 Task: Make in the project TrainForge an epic 'IT performance benchmarking'.
Action: Mouse moved to (59, 50)
Screenshot: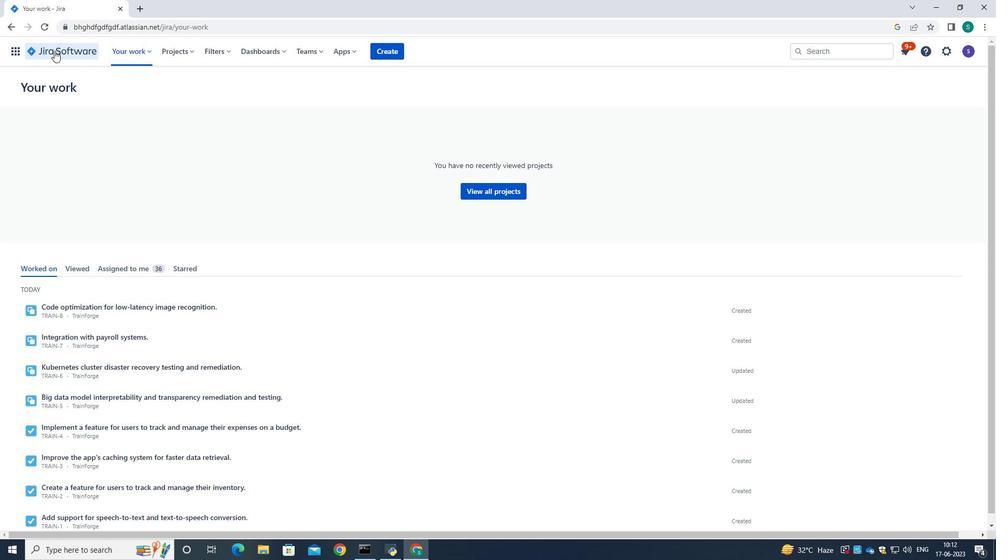 
Action: Mouse pressed left at (59, 50)
Screenshot: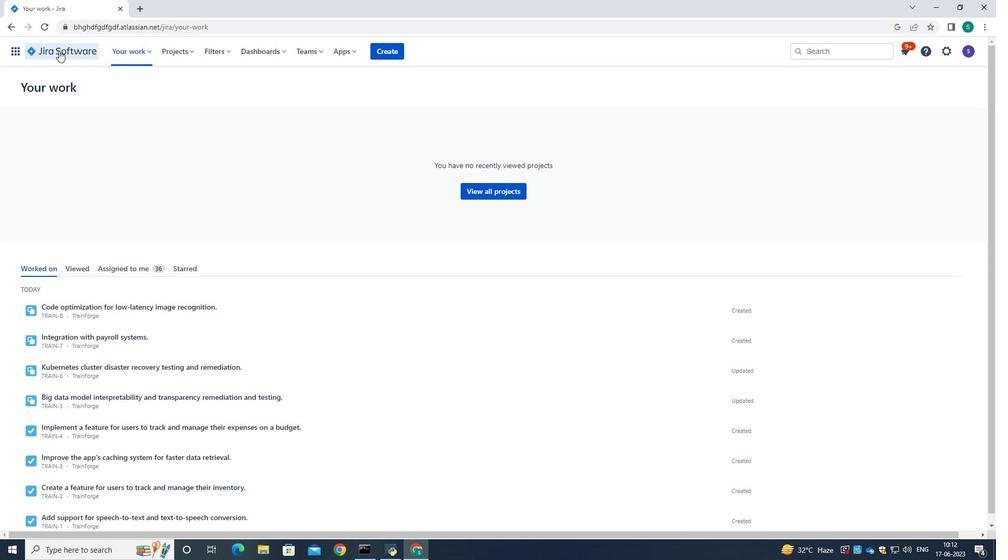 
Action: Mouse moved to (179, 56)
Screenshot: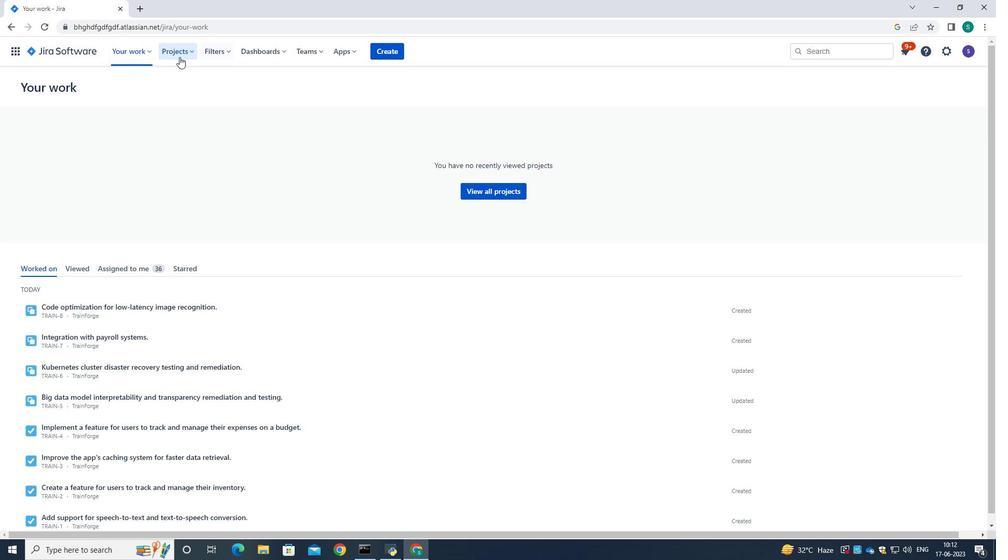 
Action: Mouse pressed left at (179, 56)
Screenshot: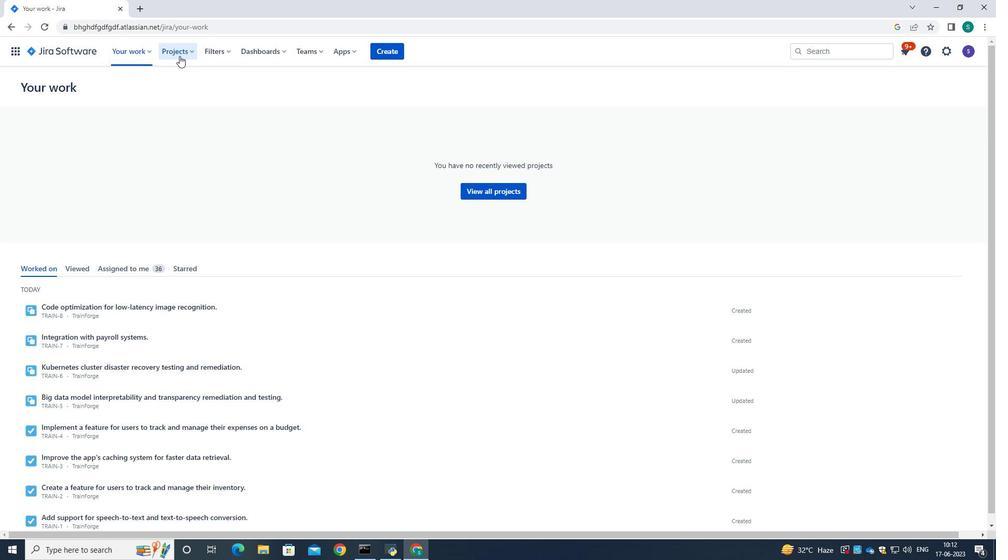 
Action: Mouse moved to (186, 101)
Screenshot: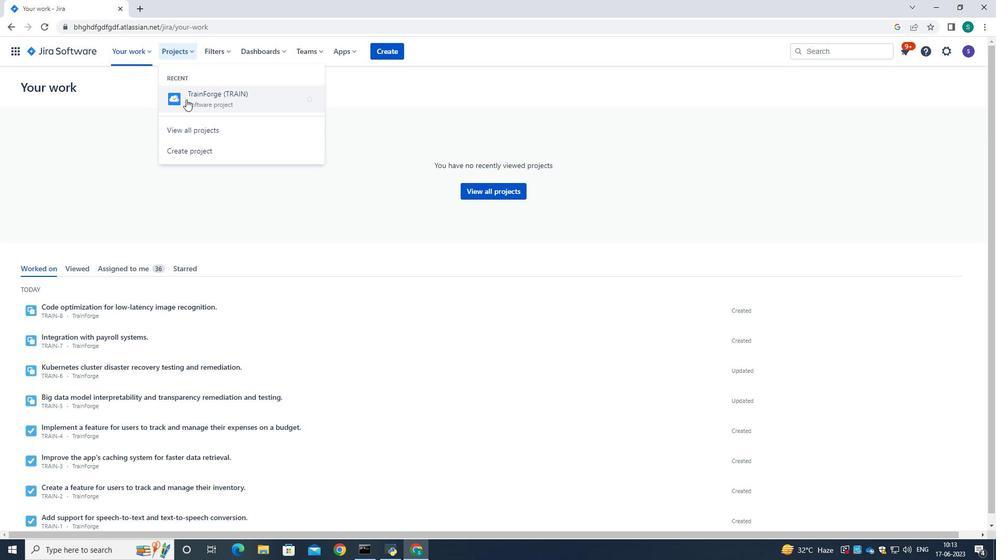 
Action: Mouse pressed left at (186, 101)
Screenshot: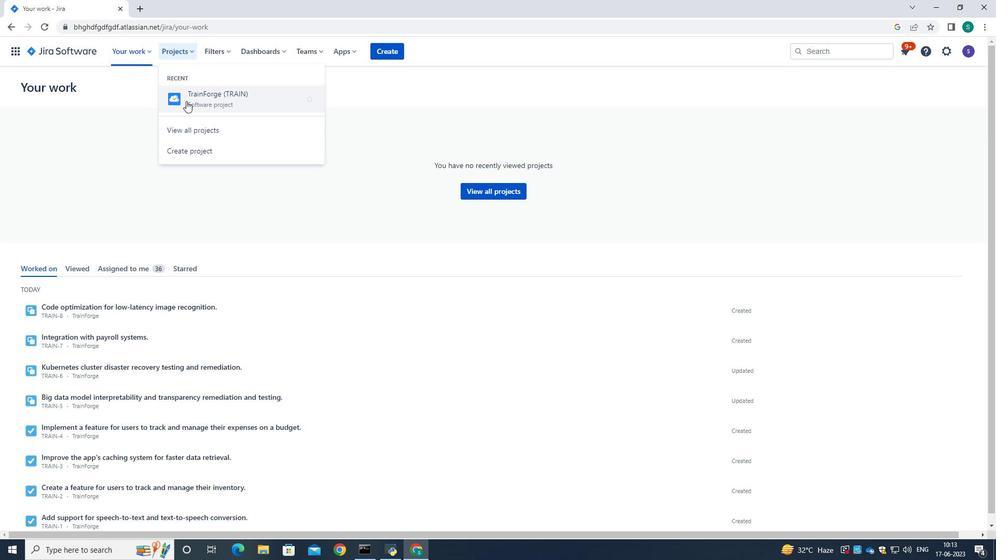 
Action: Mouse moved to (58, 155)
Screenshot: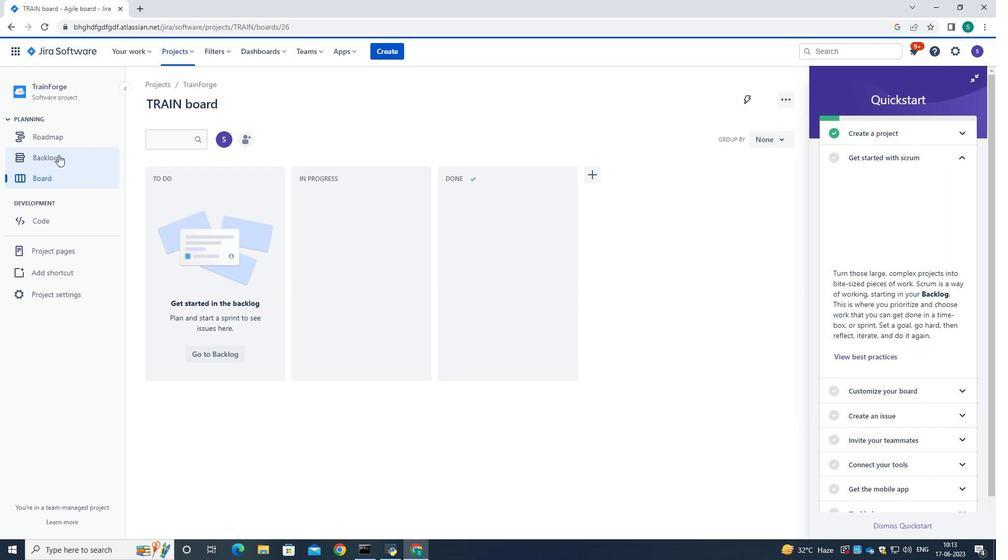 
Action: Mouse pressed left at (58, 155)
Screenshot: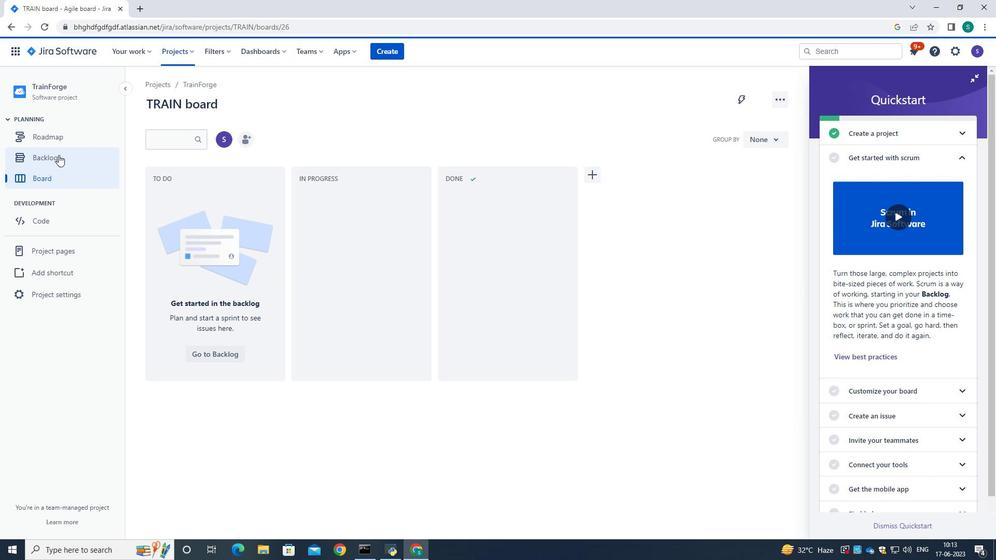 
Action: Mouse moved to (297, 129)
Screenshot: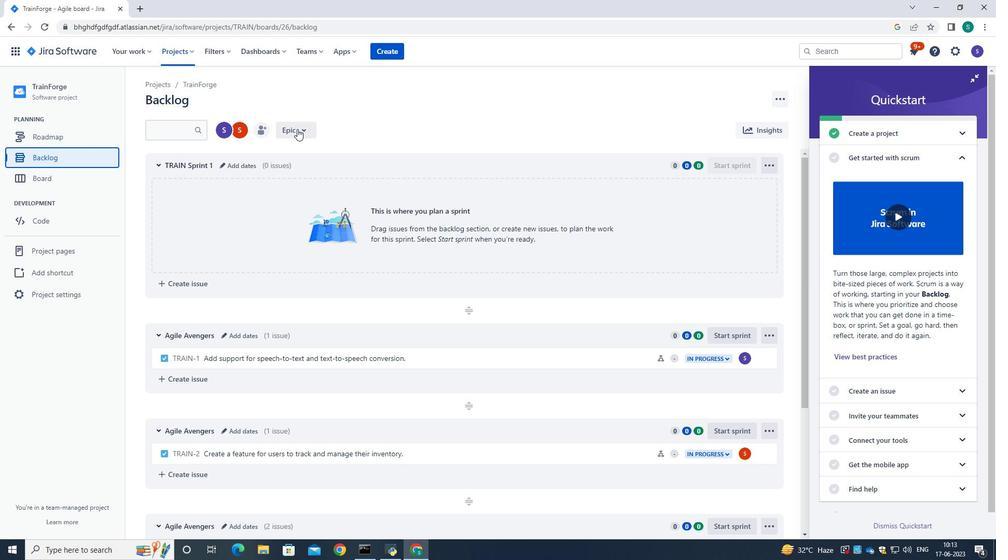 
Action: Mouse pressed left at (297, 129)
Screenshot: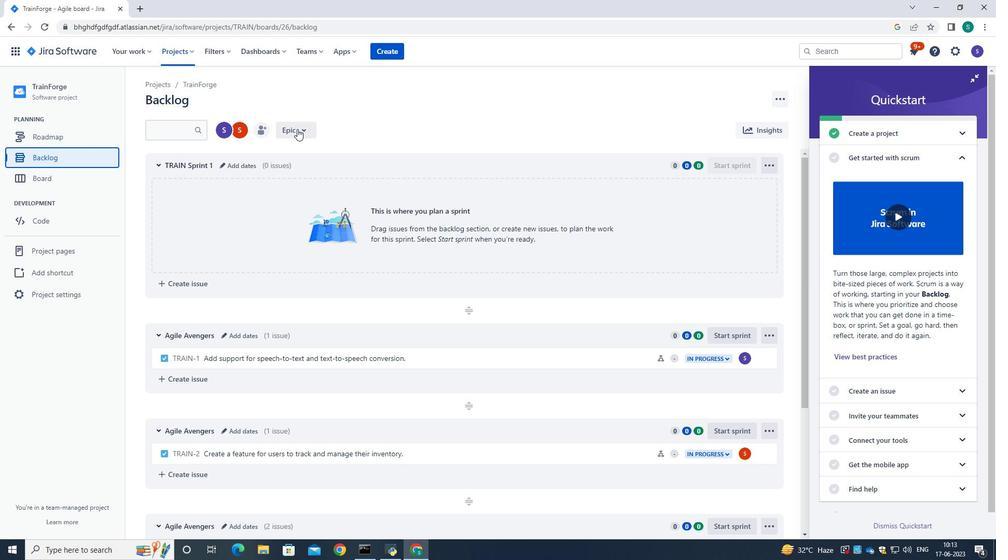 
Action: Mouse moved to (297, 192)
Screenshot: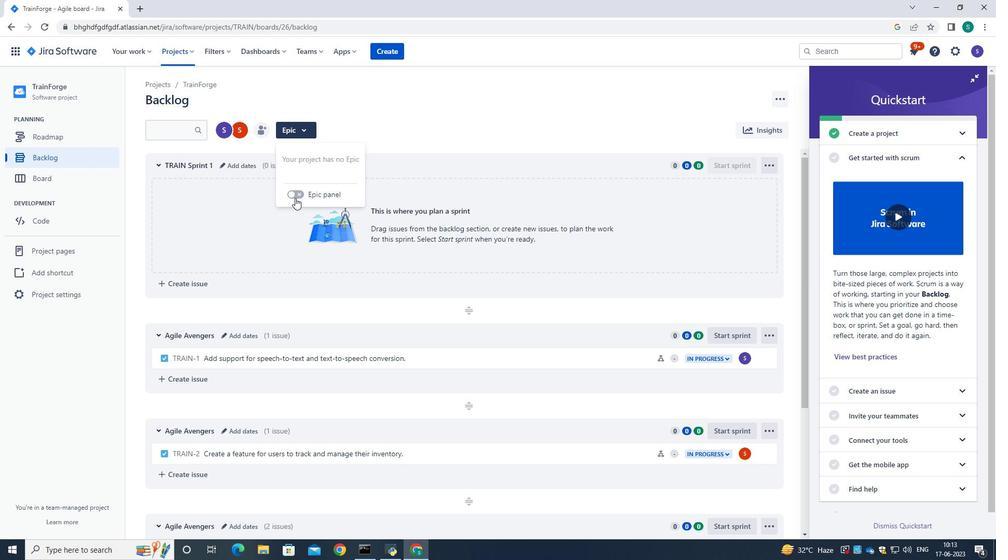 
Action: Mouse pressed left at (297, 192)
Screenshot: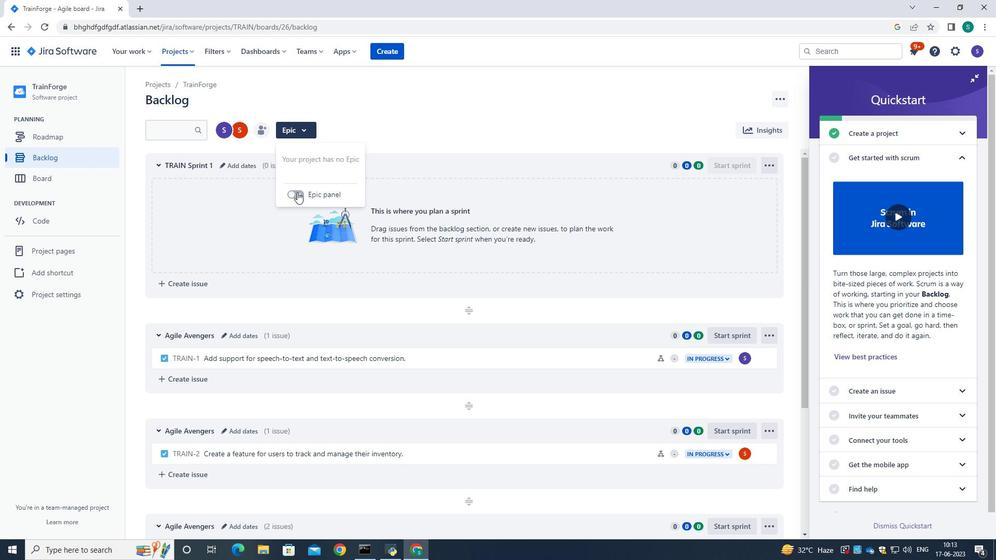 
Action: Mouse moved to (219, 358)
Screenshot: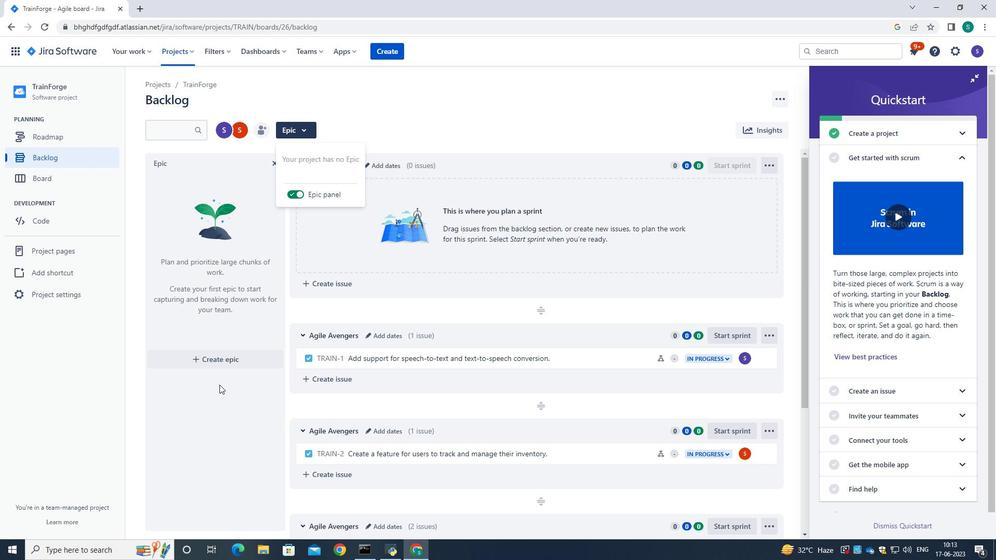 
Action: Mouse pressed left at (219, 358)
Screenshot: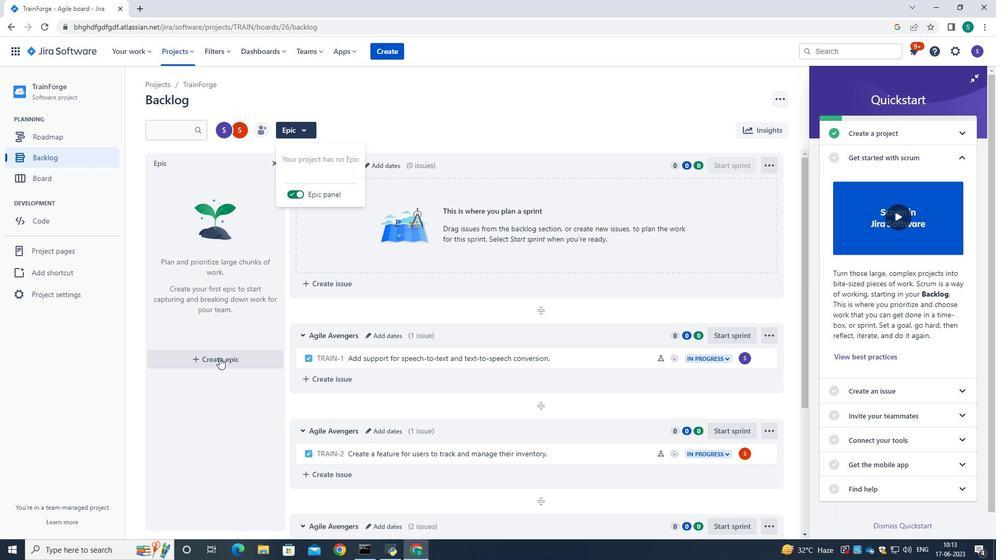 
Action: Mouse moved to (211, 356)
Screenshot: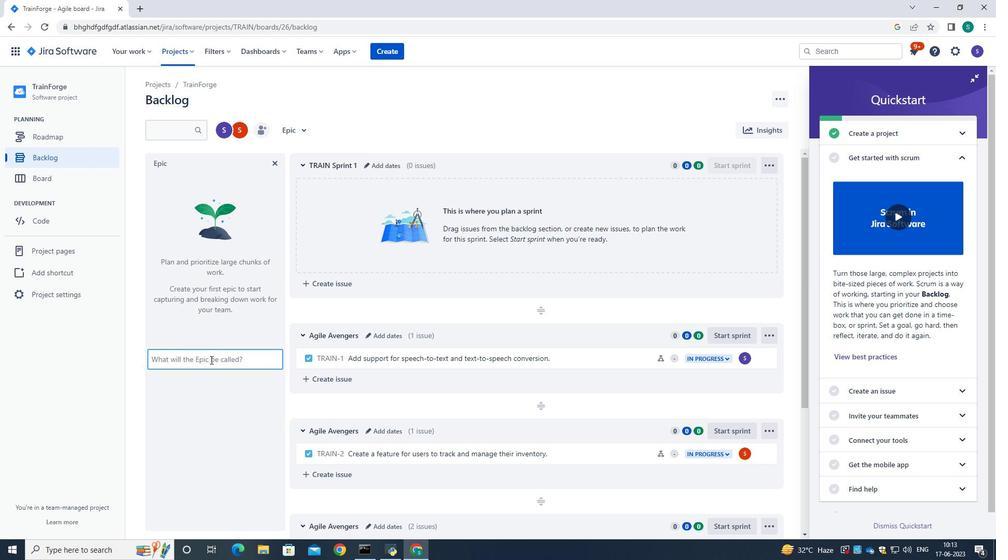 
Action: Mouse pressed left at (211, 356)
Screenshot: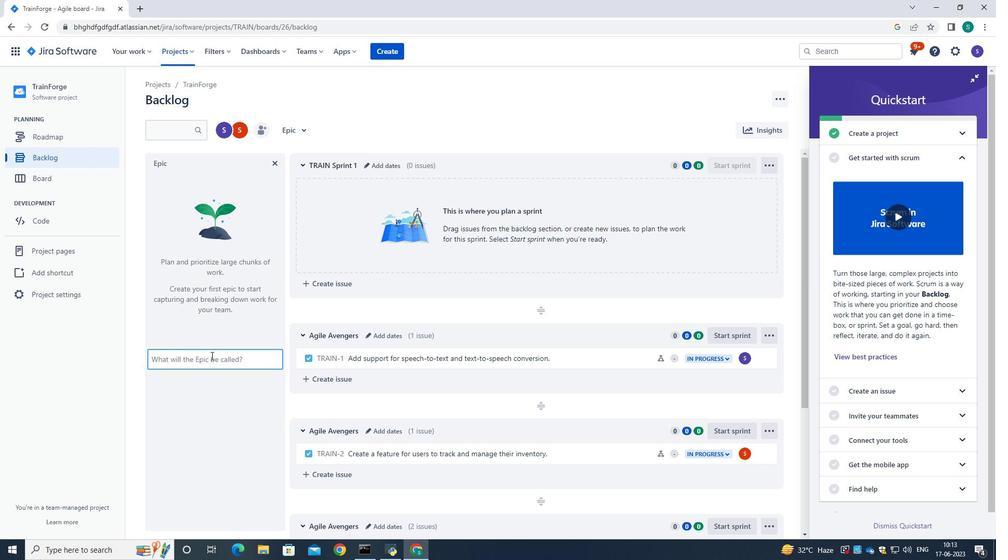 
Action: Key pressed <Key.caps_lock>I<Key.caps_lock><Key.caps_lock>T<Key.space><Key.caps_lock>p<Key.caps_lock>ER<Key.backspace><Key.backspace><Key.caps_lock>erformance<Key.space><Key.caps_lock><Key.caps_lock>benchmarking<Key.enter>
Screenshot: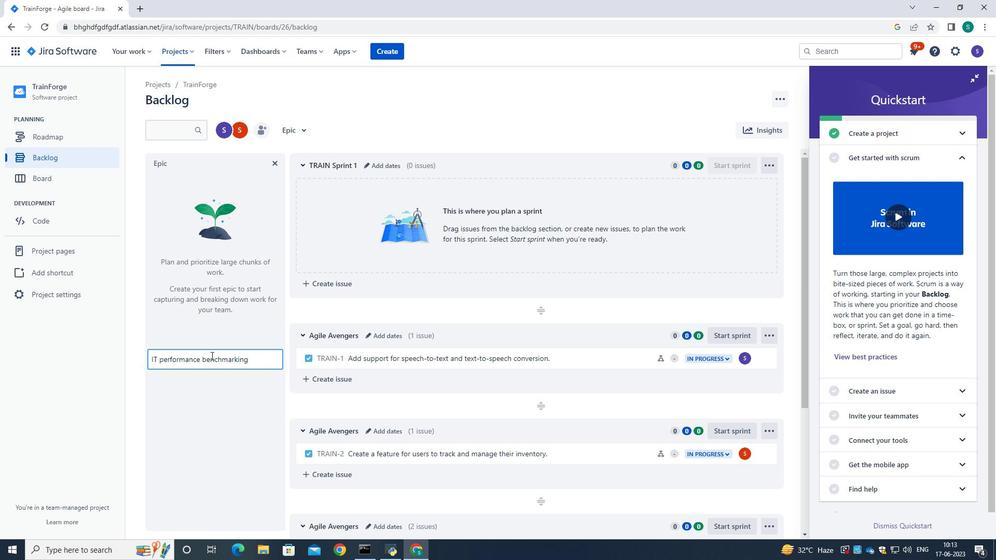 
Action: Mouse moved to (228, 331)
Screenshot: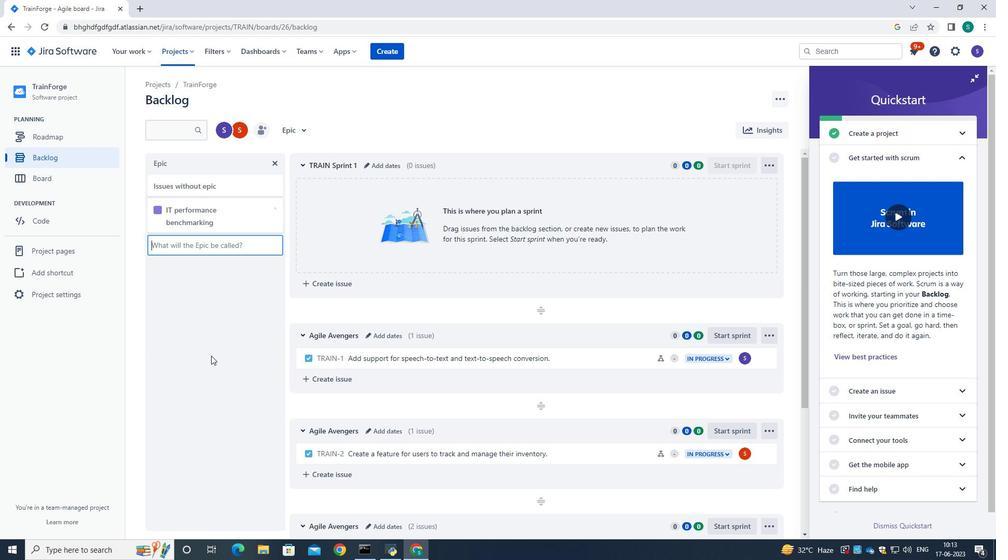 
Action: Mouse pressed left at (228, 331)
Screenshot: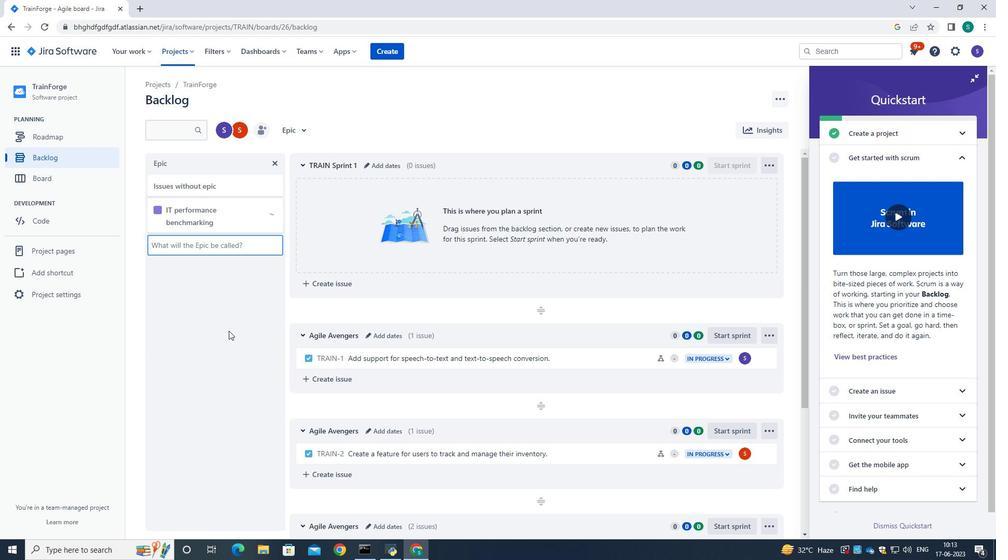 
Action: Mouse moved to (228, 330)
Screenshot: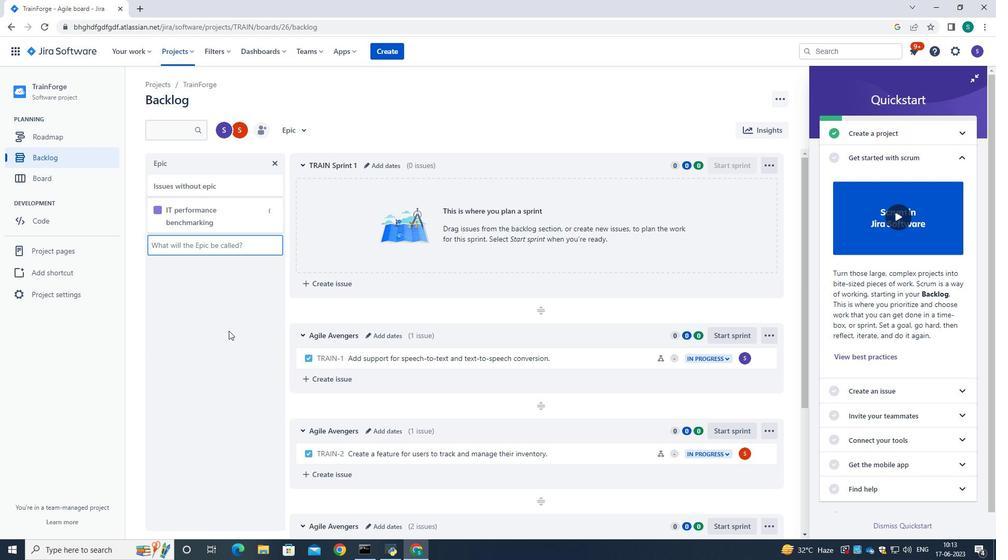 
